 Task: In the  document Amazonrainforest.rtf Add page color 'Grey'Grey . Insert watermark . Insert watermark  Graphic Era Apply Font Style in watermark Arial; font size  123 and place the watermark  Diagonally 
Action: Mouse moved to (50, 68)
Screenshot: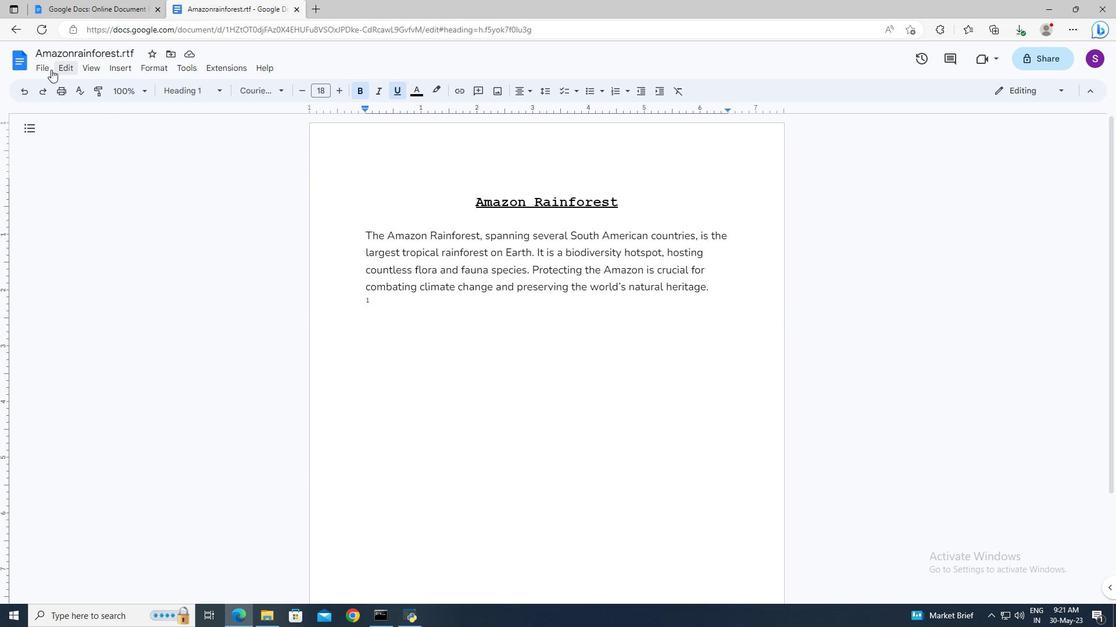 
Action: Mouse pressed left at (50, 68)
Screenshot: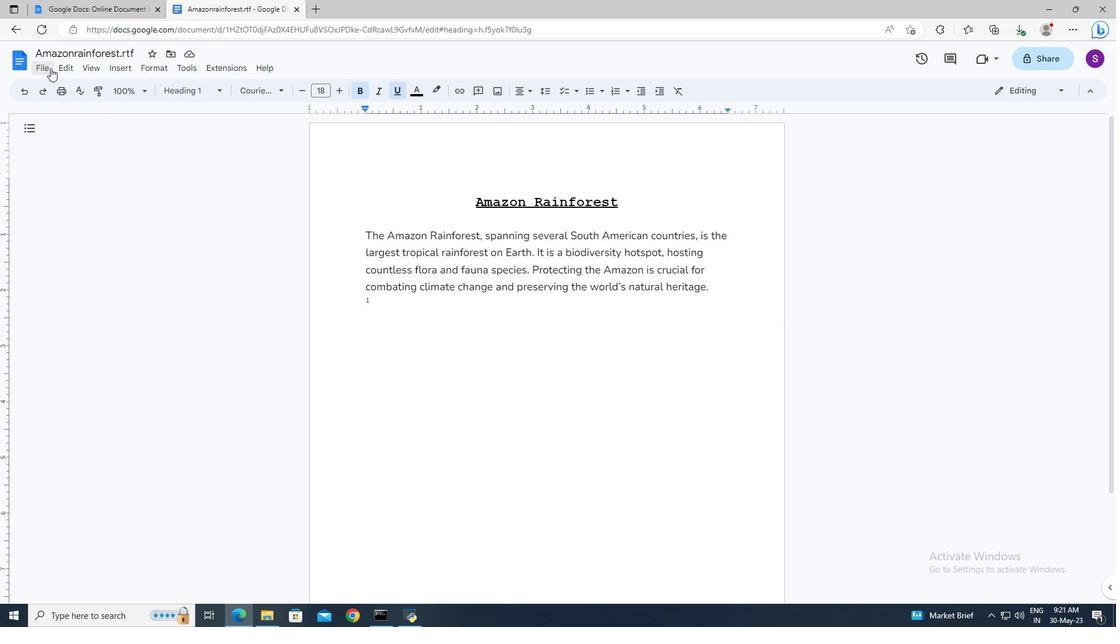 
Action: Mouse moved to (80, 383)
Screenshot: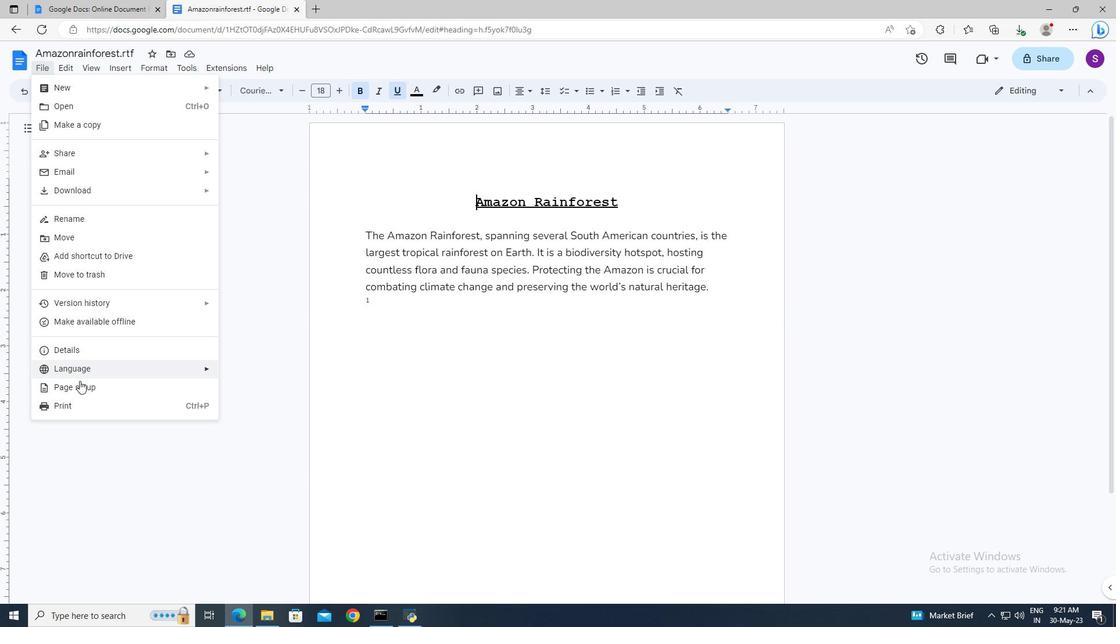
Action: Mouse pressed left at (80, 383)
Screenshot: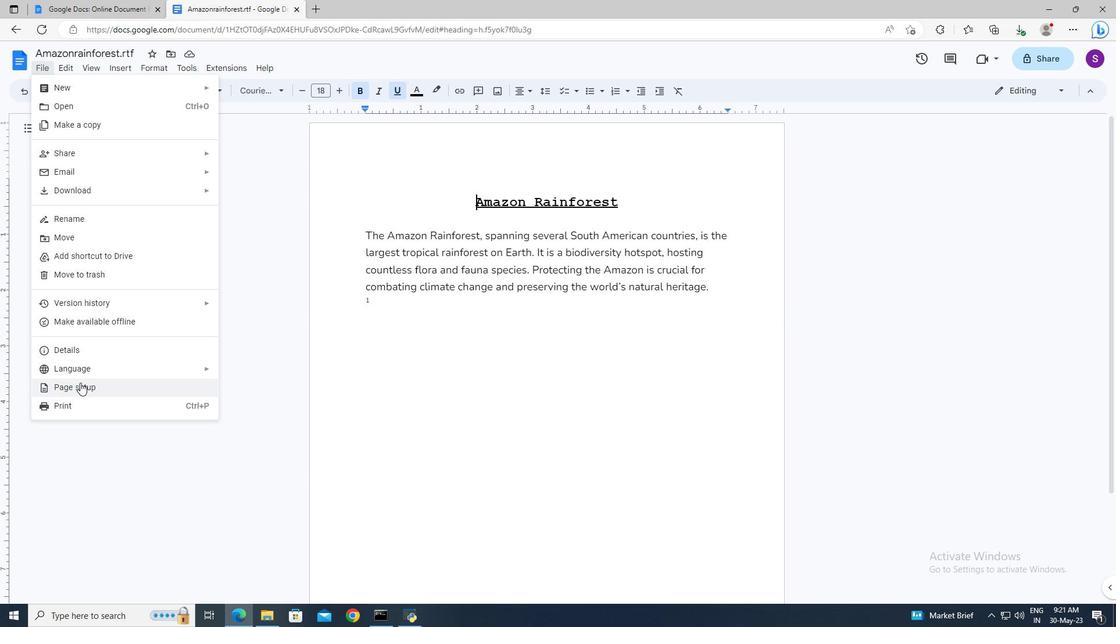 
Action: Mouse moved to (470, 398)
Screenshot: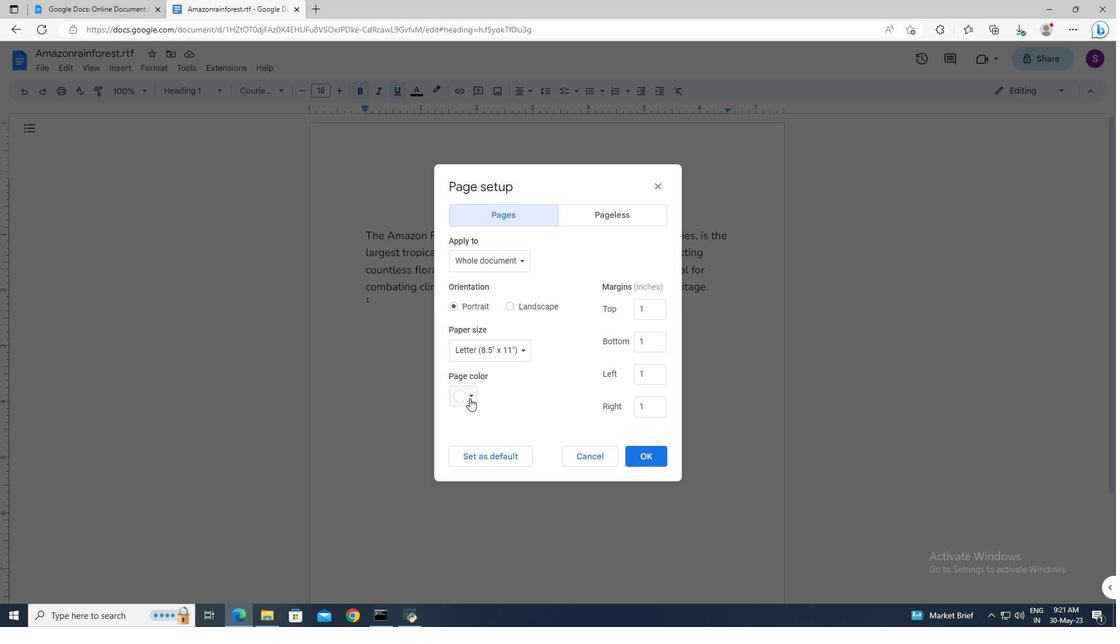 
Action: Mouse pressed left at (470, 398)
Screenshot: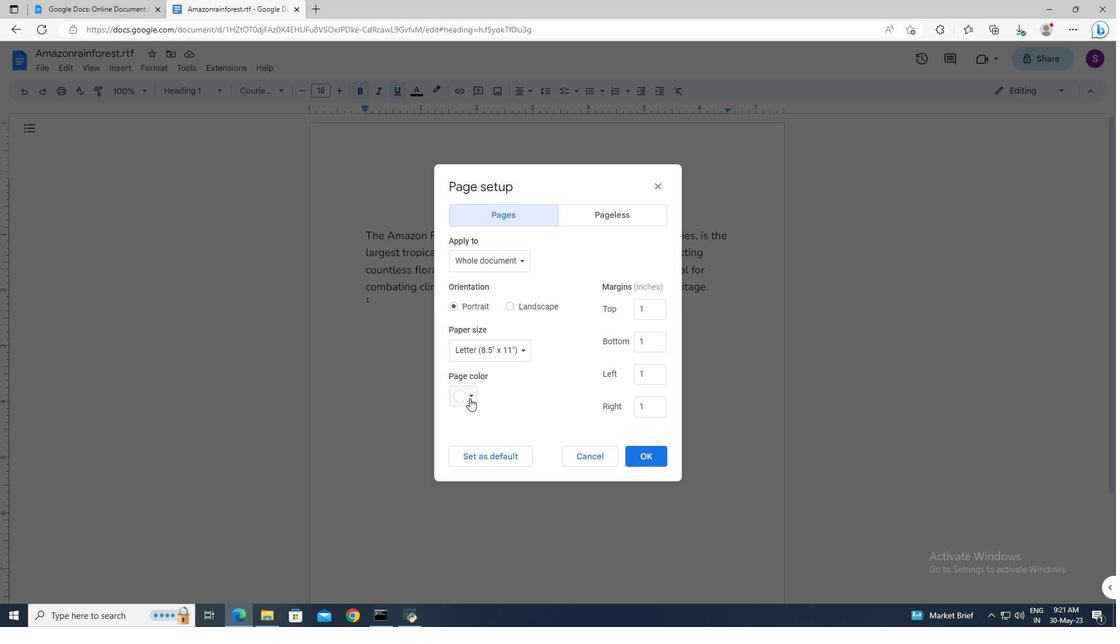 
Action: Mouse moved to (524, 418)
Screenshot: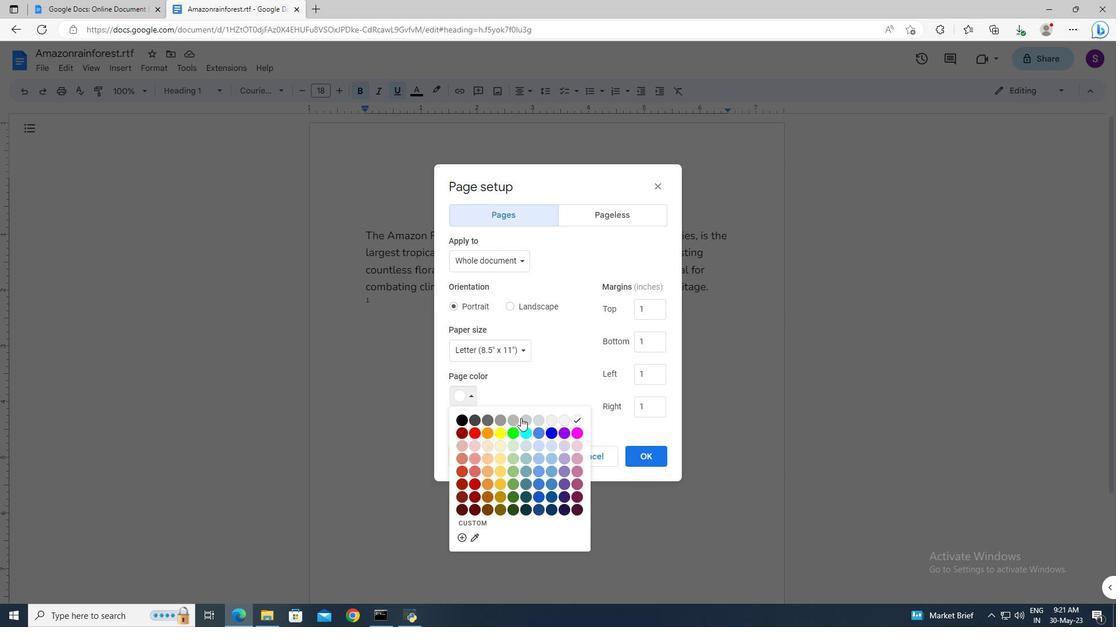 
Action: Mouse pressed left at (524, 418)
Screenshot: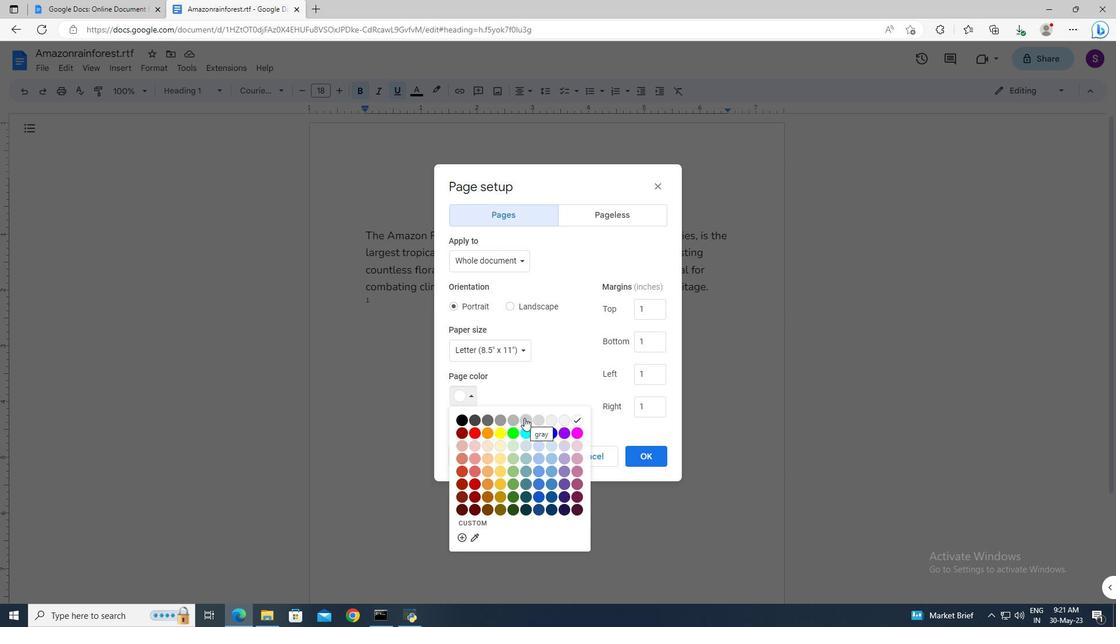 
Action: Mouse moved to (647, 458)
Screenshot: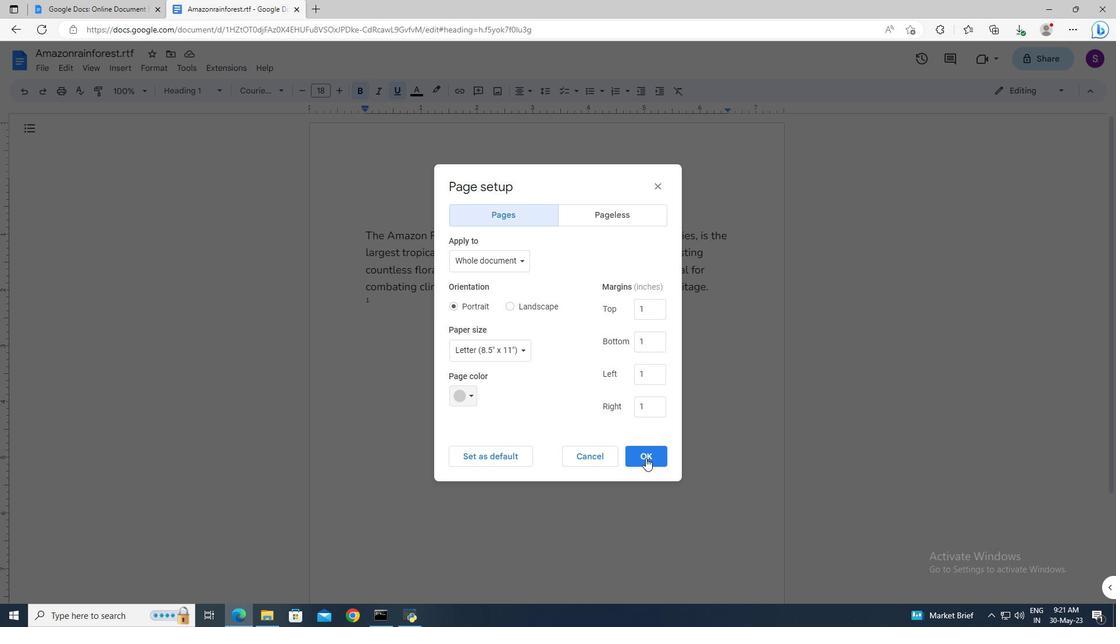 
Action: Mouse pressed left at (647, 458)
Screenshot: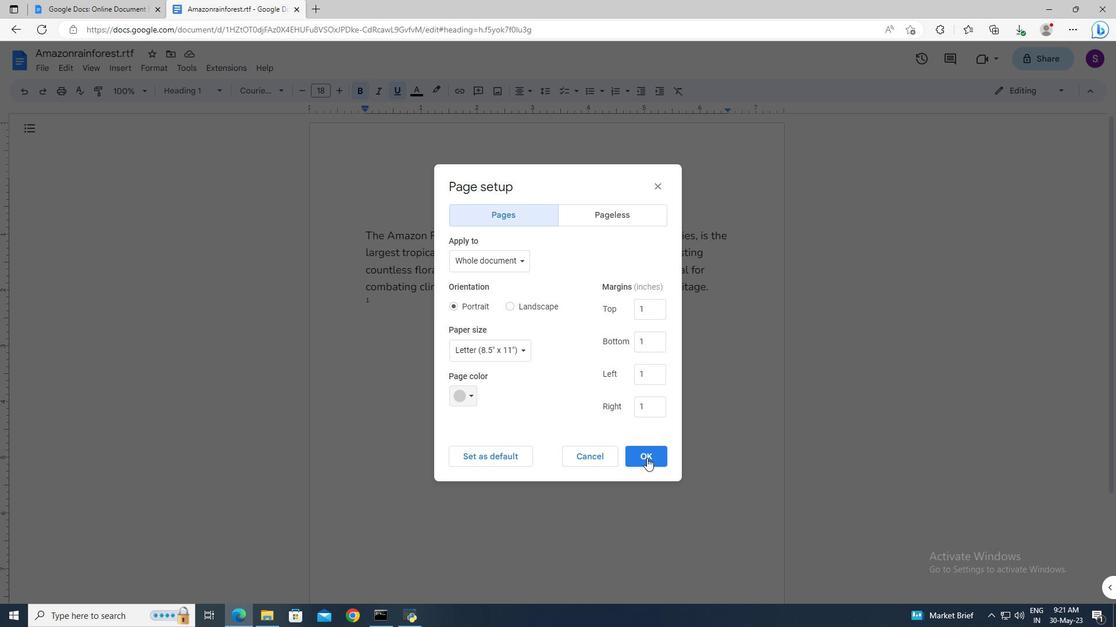 
Action: Mouse moved to (123, 73)
Screenshot: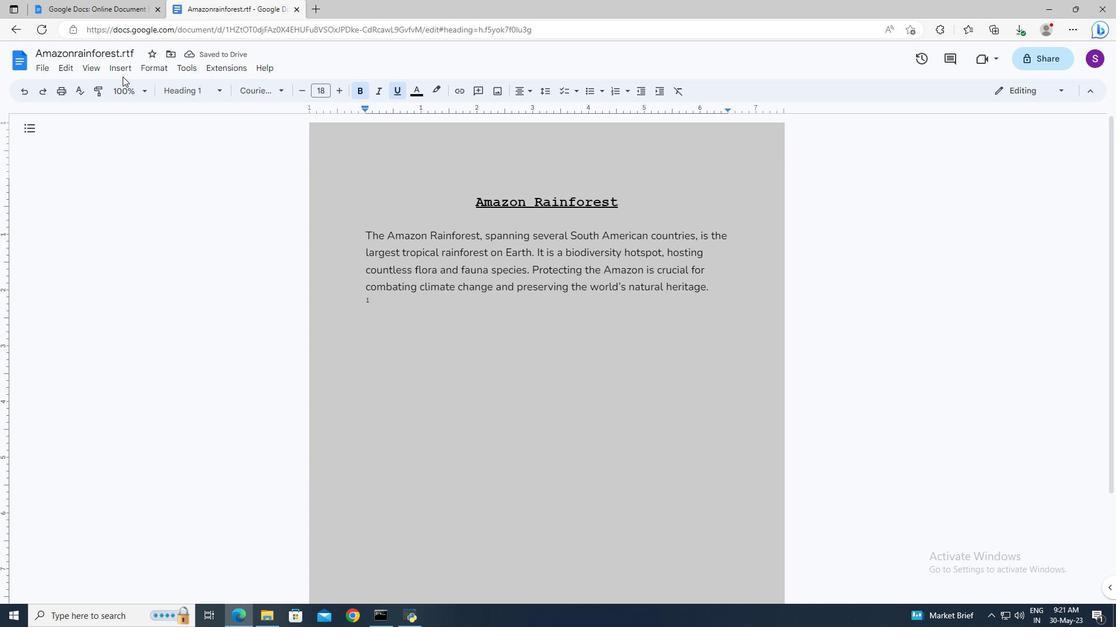 
Action: Mouse pressed left at (123, 73)
Screenshot: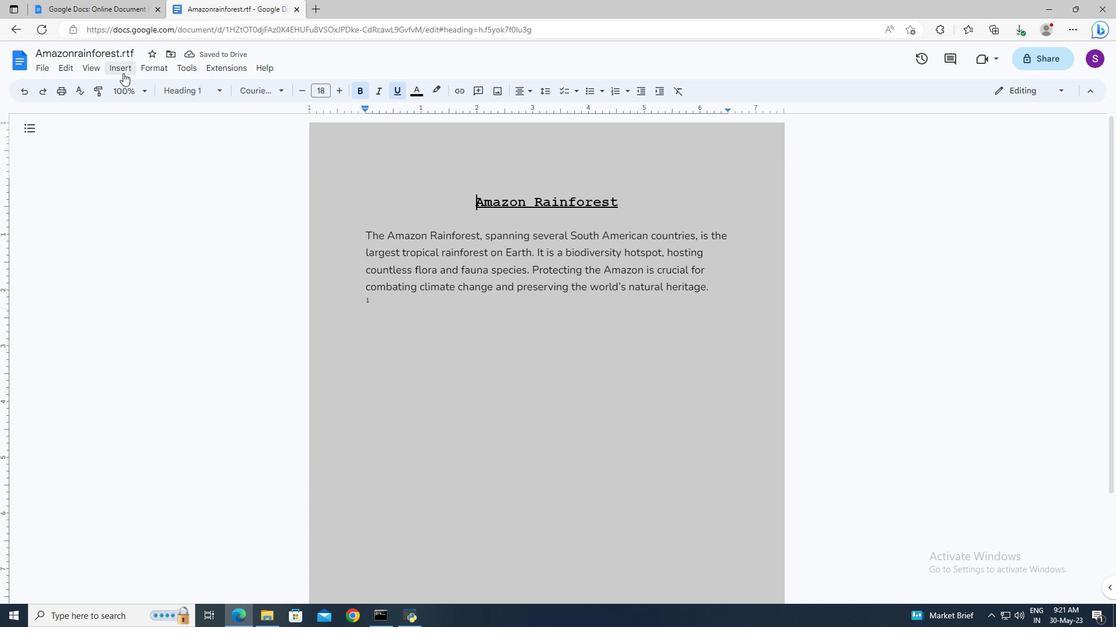 
Action: Mouse moved to (158, 338)
Screenshot: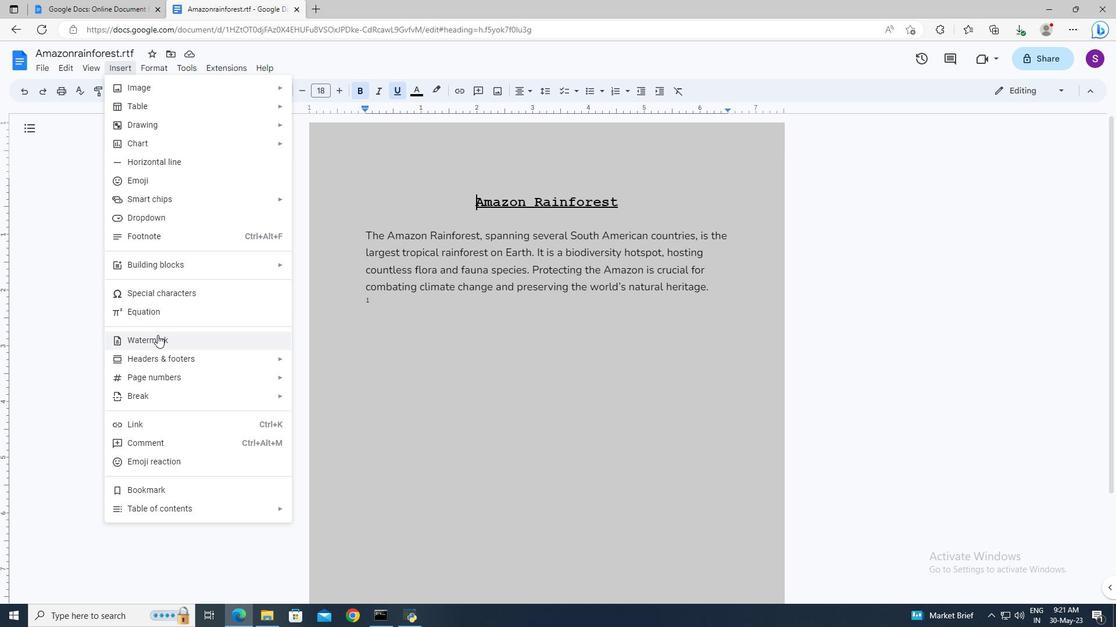 
Action: Mouse pressed left at (158, 338)
Screenshot: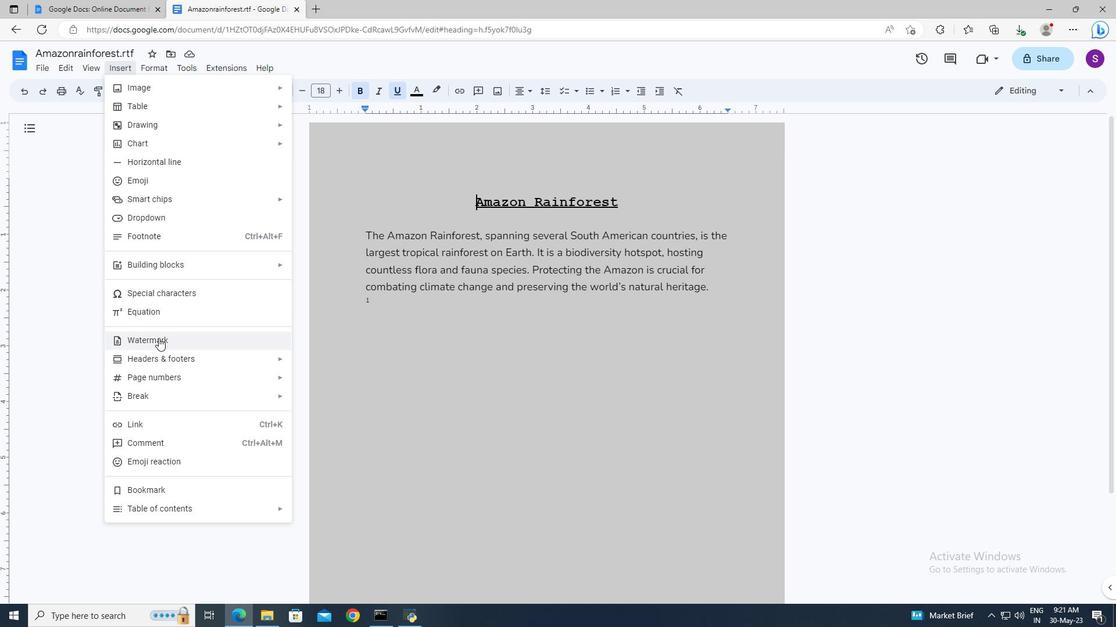 
Action: Mouse moved to (1056, 127)
Screenshot: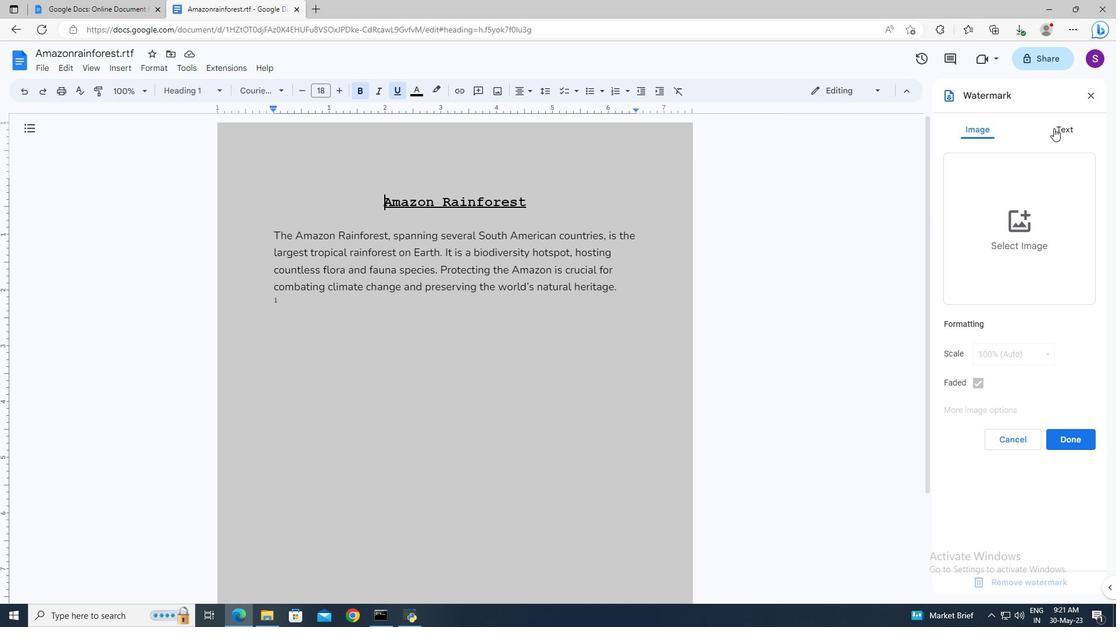 
Action: Mouse pressed left at (1056, 127)
Screenshot: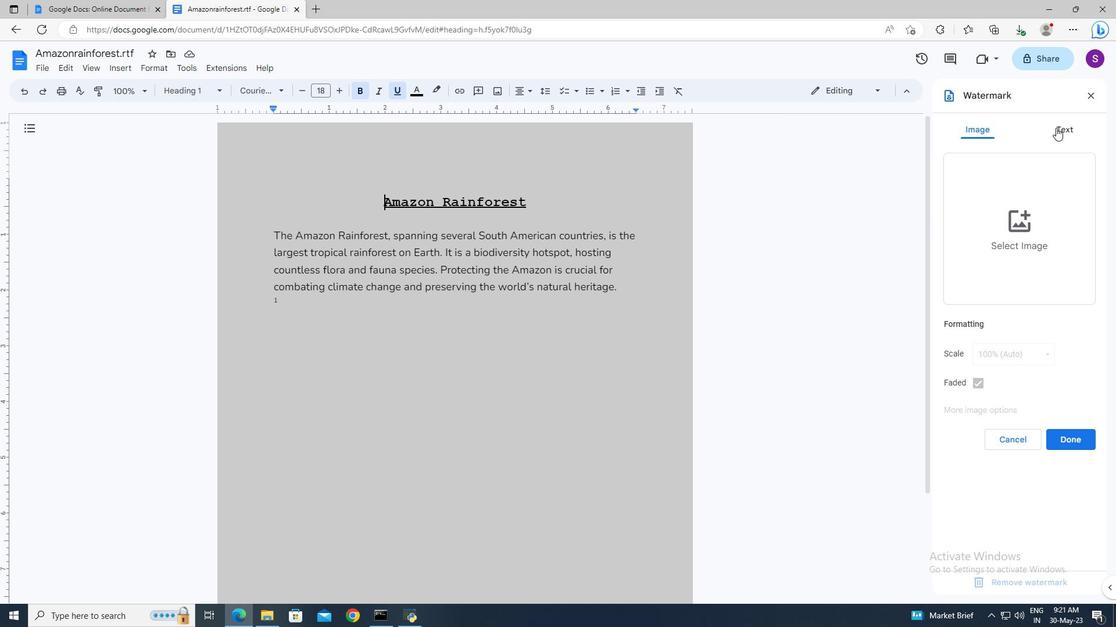 
Action: Mouse moved to (976, 161)
Screenshot: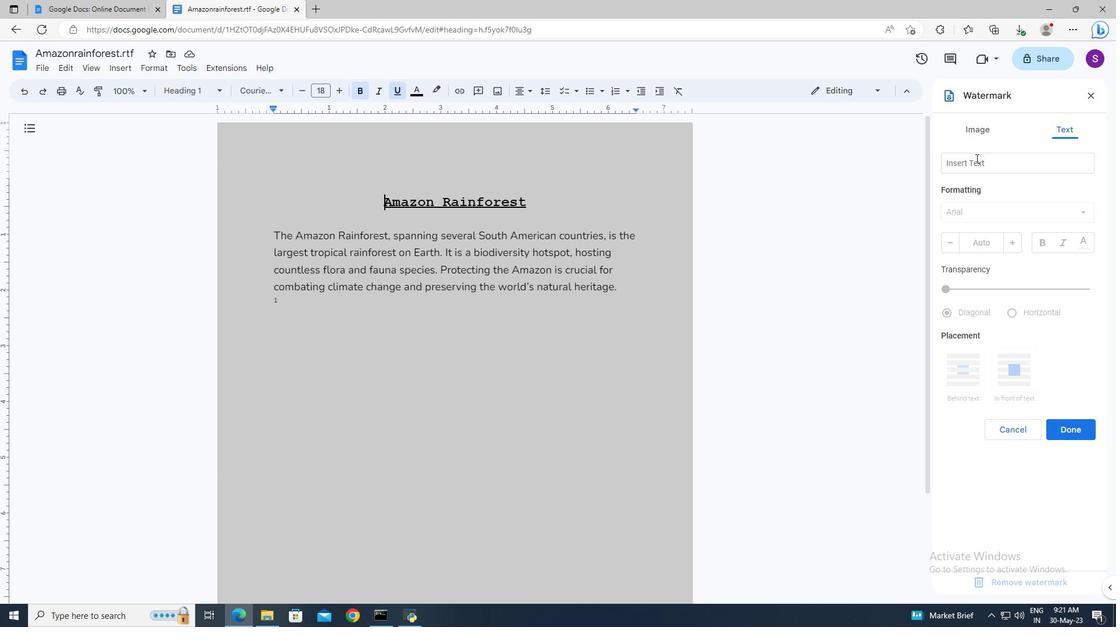 
Action: Mouse pressed left at (976, 161)
Screenshot: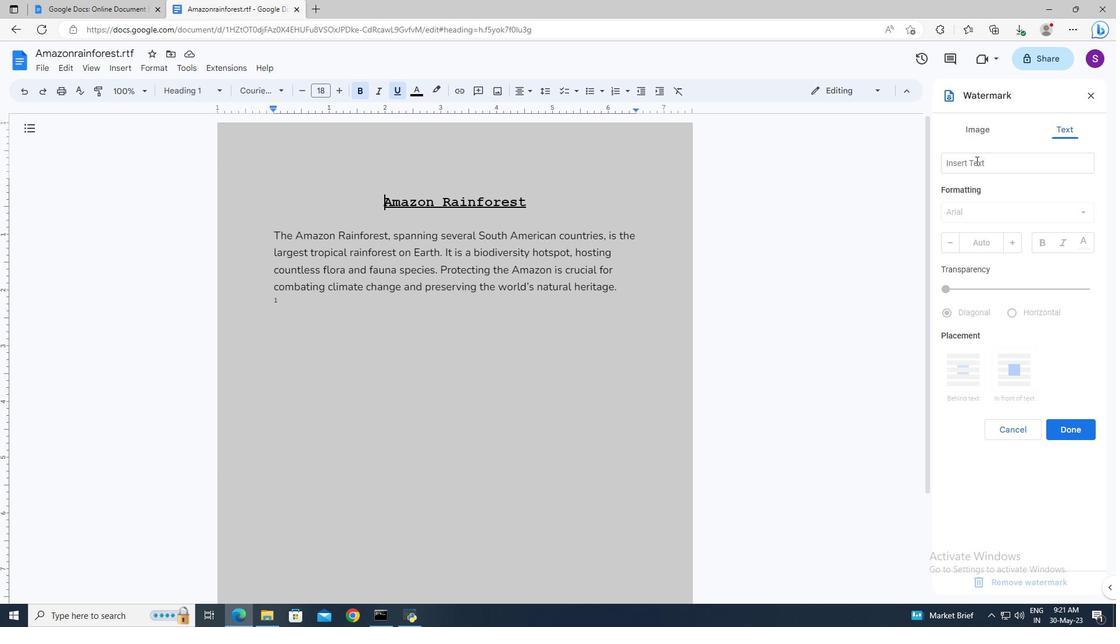 
Action: Key pressed <Key.shift>Gra[<Key.backspace>phic<Key.space><Key.shift>Era<Key.enter>
Screenshot: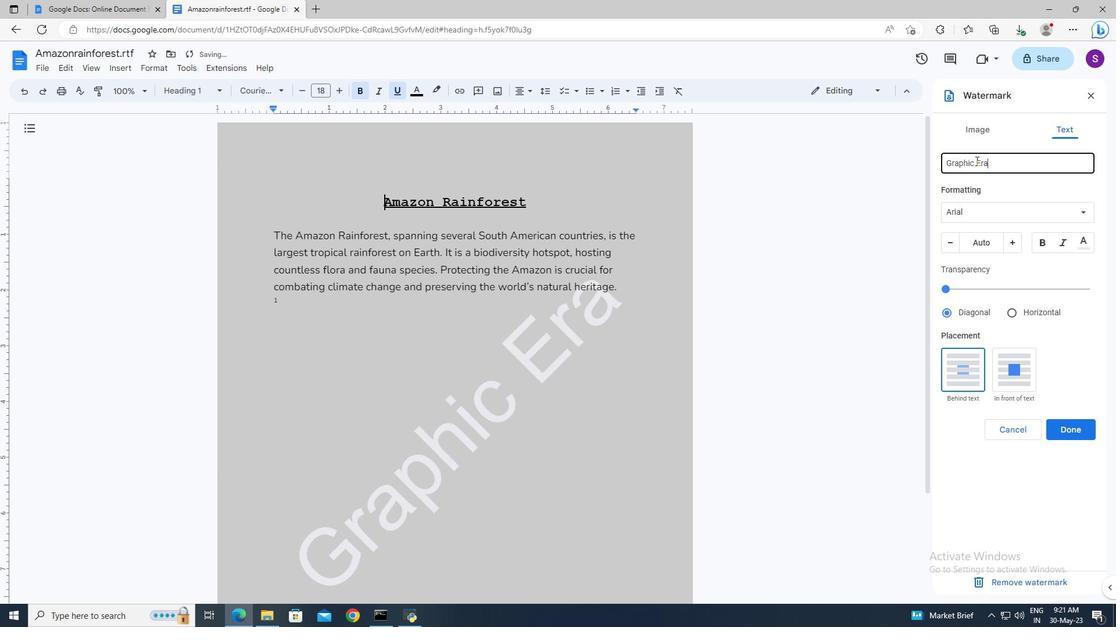 
Action: Mouse moved to (998, 212)
Screenshot: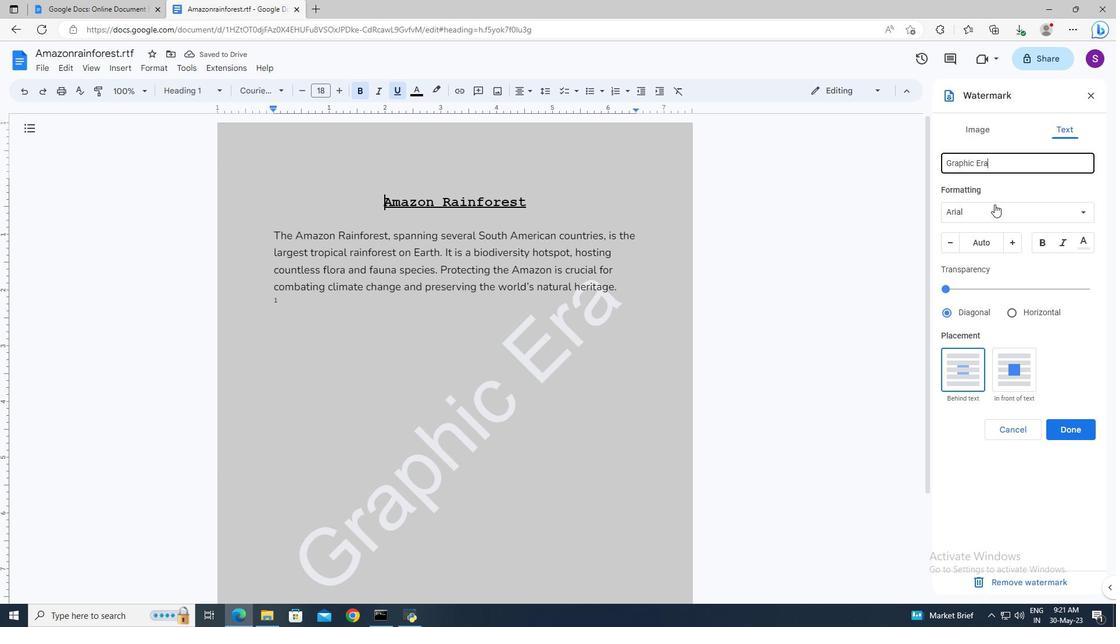 
Action: Mouse pressed left at (998, 212)
Screenshot: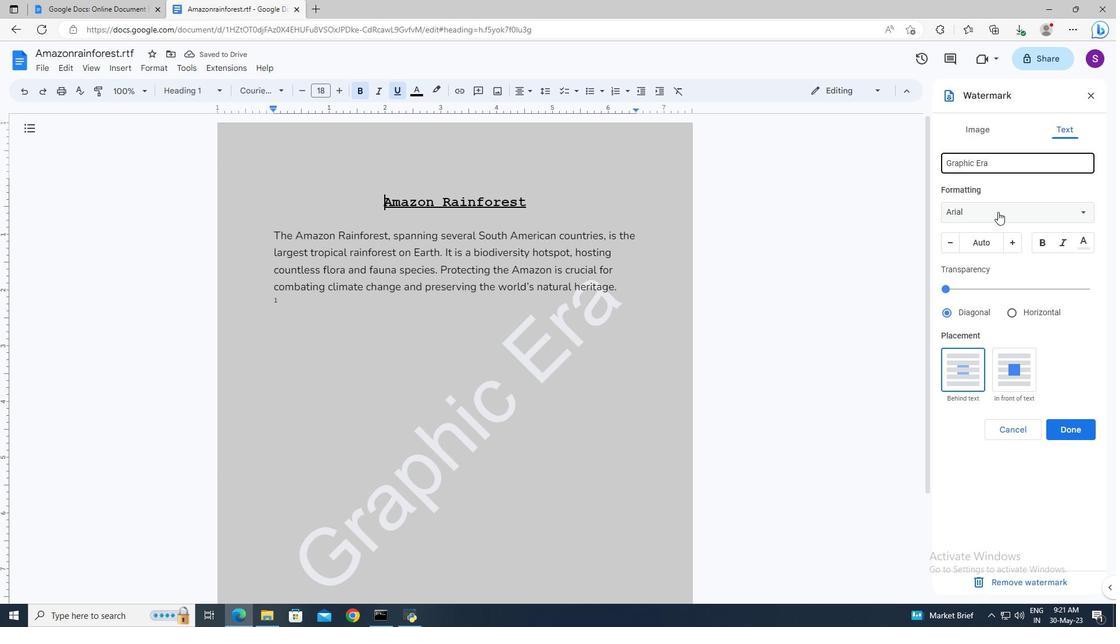 
Action: Mouse moved to (983, 419)
Screenshot: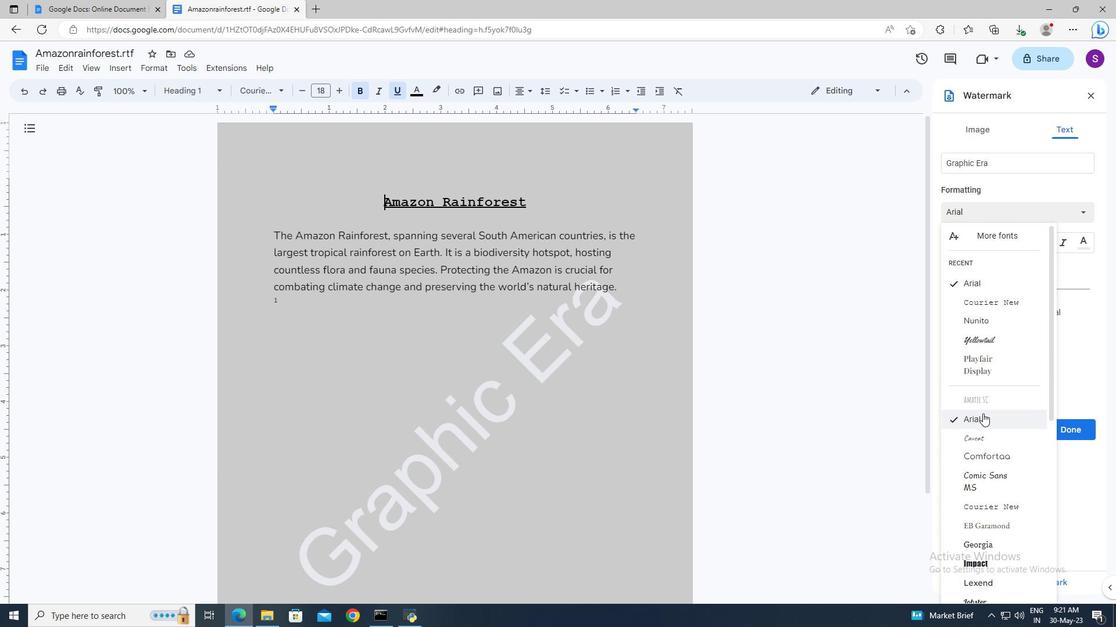 
Action: Mouse pressed left at (983, 419)
Screenshot: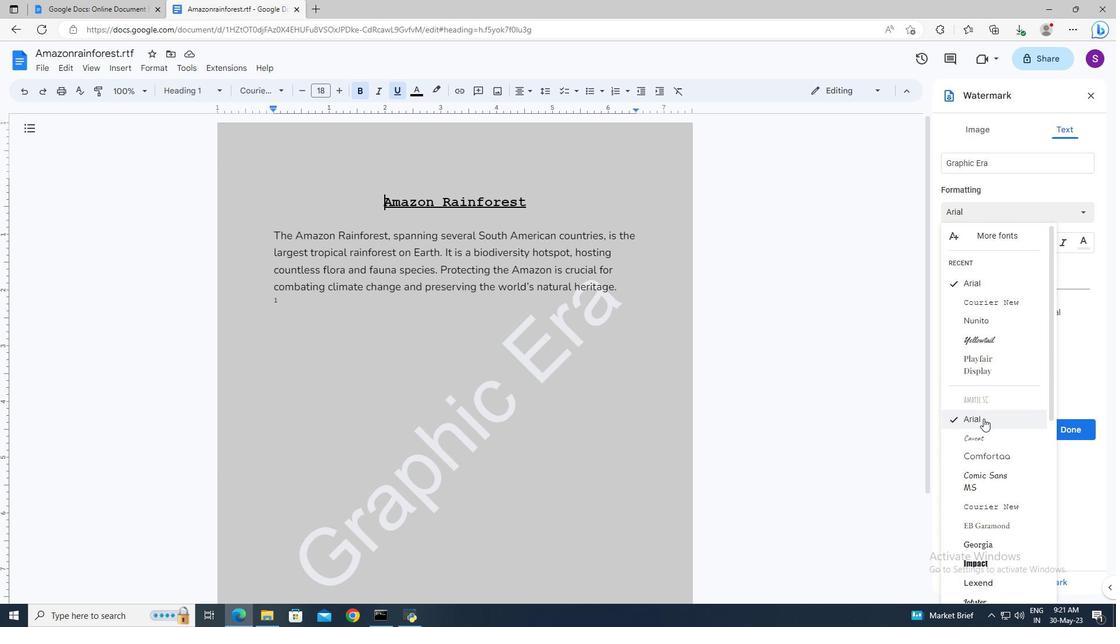 
Action: Mouse moved to (987, 245)
Screenshot: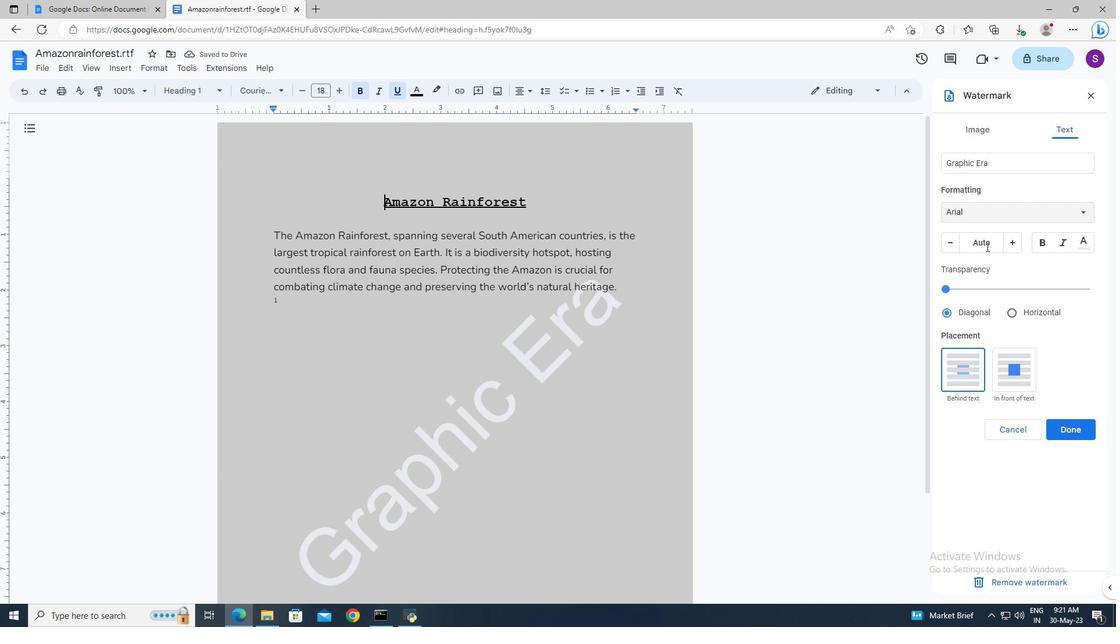 
Action: Mouse pressed left at (987, 245)
Screenshot: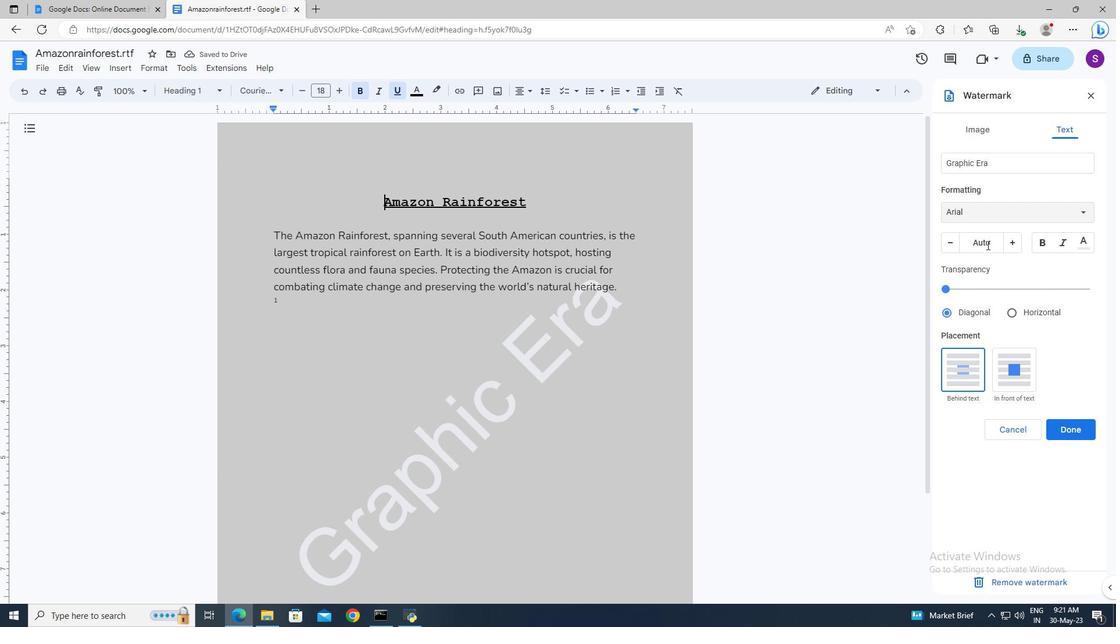 
Action: Key pressed 123<Key.enter>
Screenshot: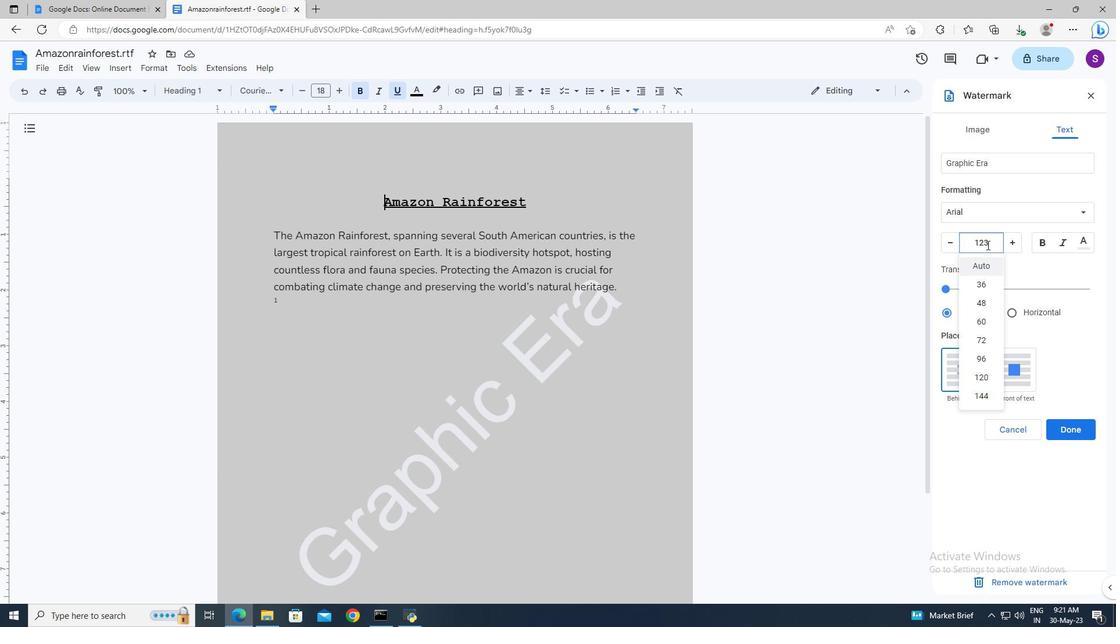 
Action: Mouse moved to (942, 315)
Screenshot: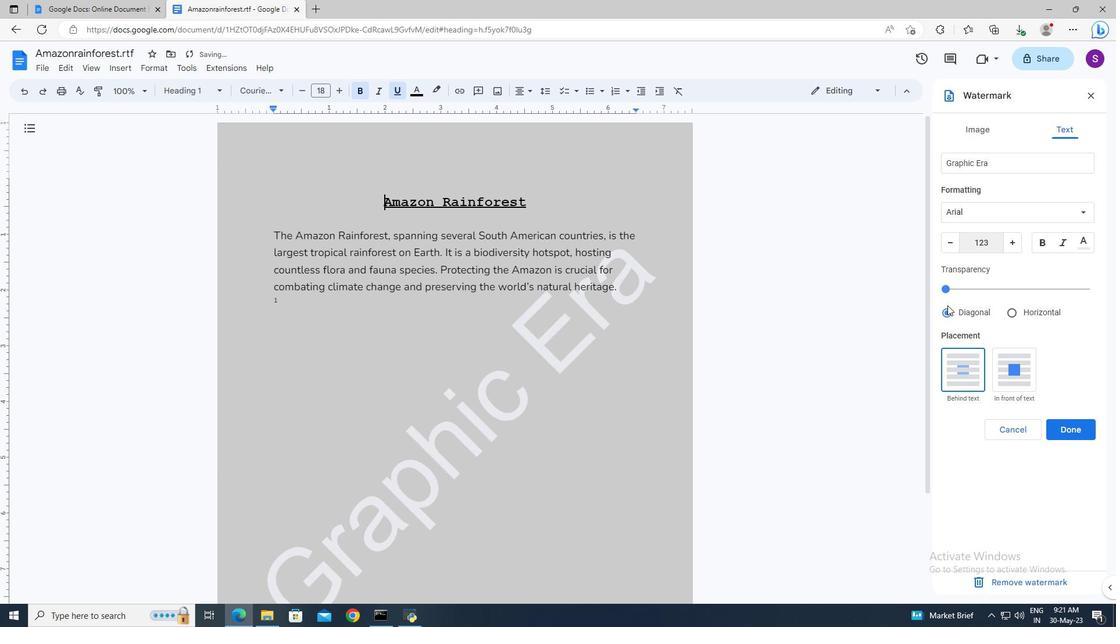 
Action: Mouse pressed left at (942, 315)
Screenshot: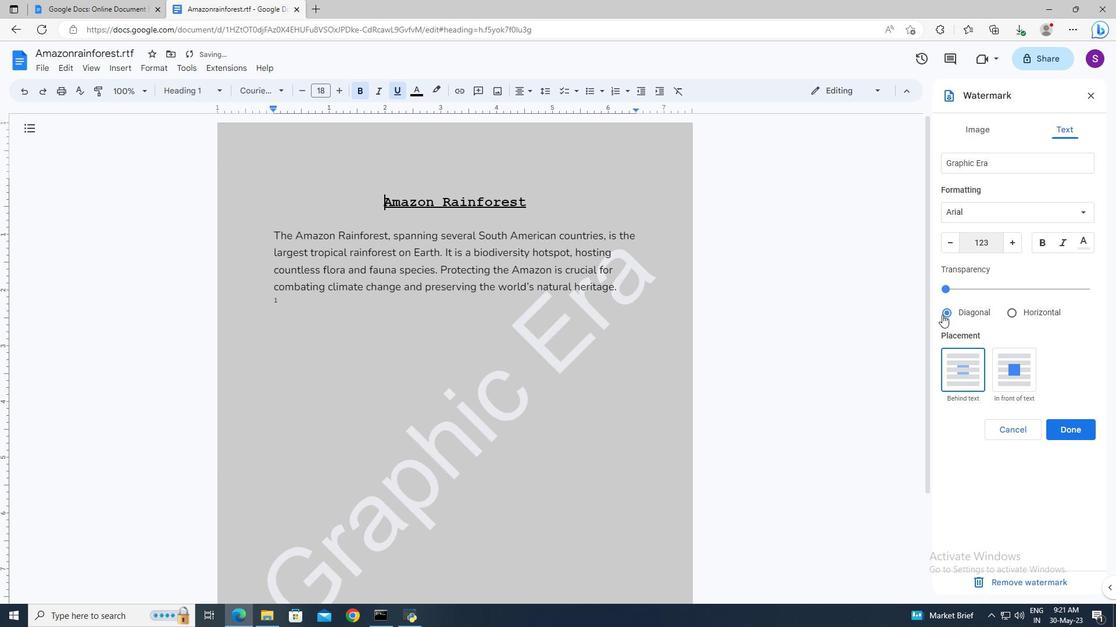 
Action: Mouse moved to (1059, 429)
Screenshot: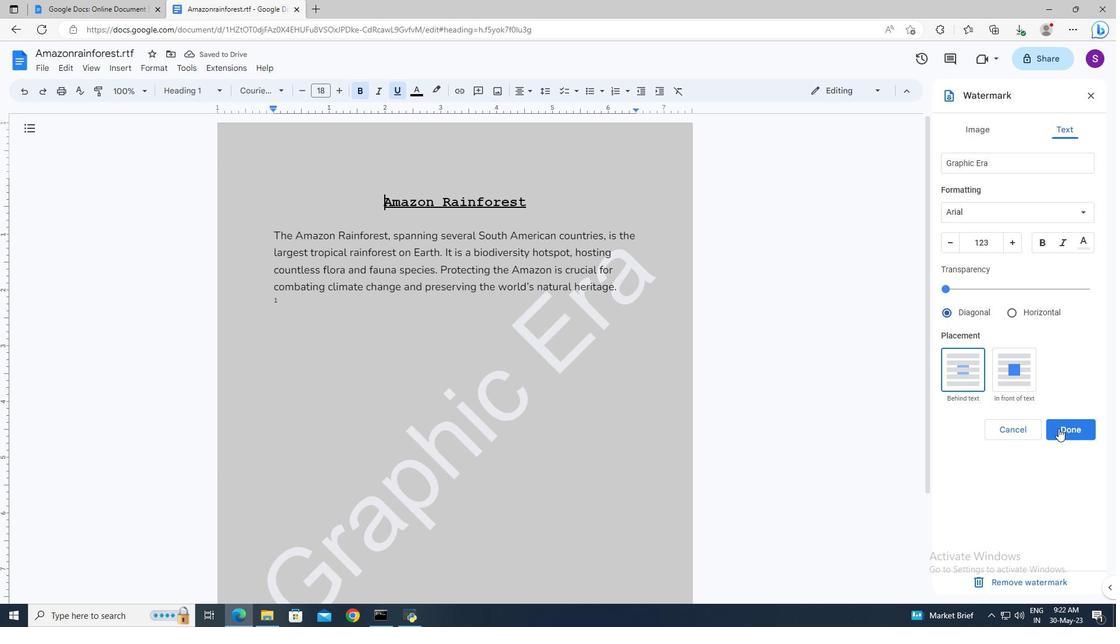 
Action: Mouse pressed left at (1059, 429)
Screenshot: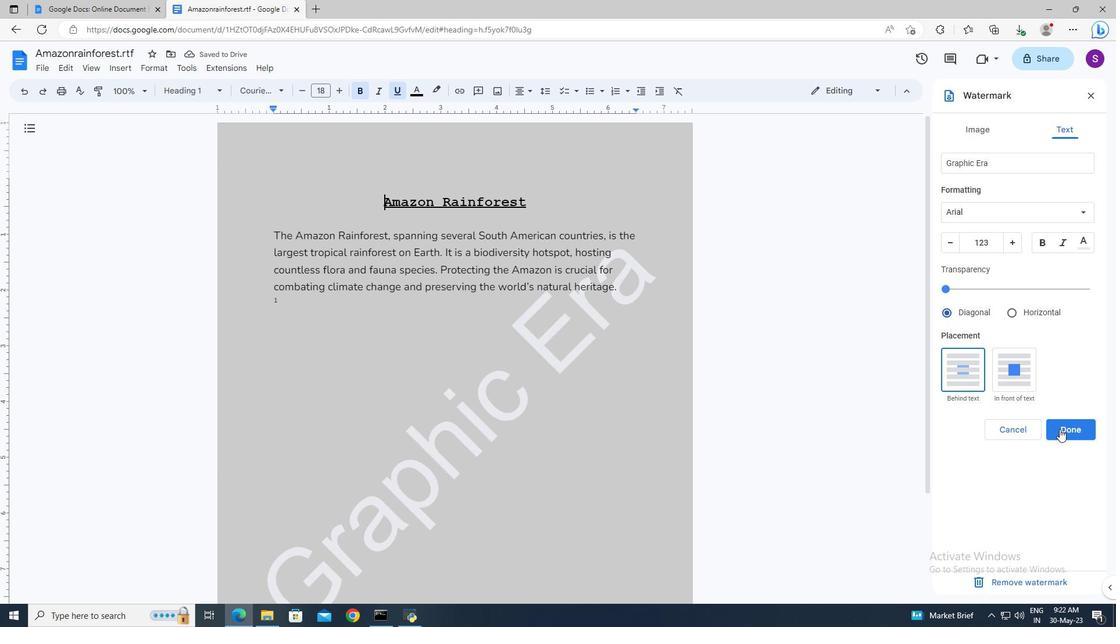 
